Task: Create a due date automation trigger when advanced on, 2 hours after a card is due add checklist without checklist "Resume".
Action: Mouse moved to (904, 267)
Screenshot: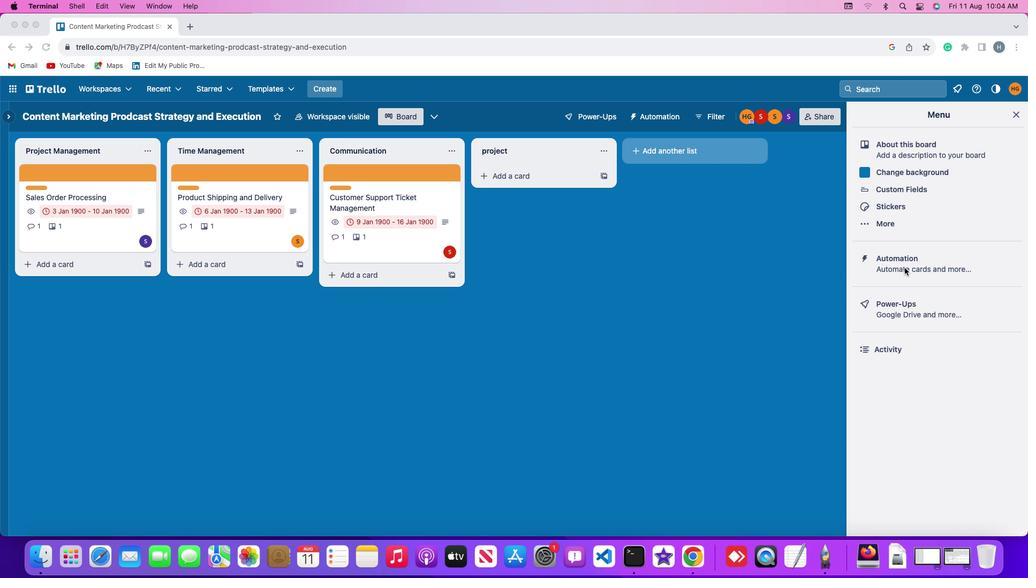 
Action: Mouse pressed left at (904, 267)
Screenshot: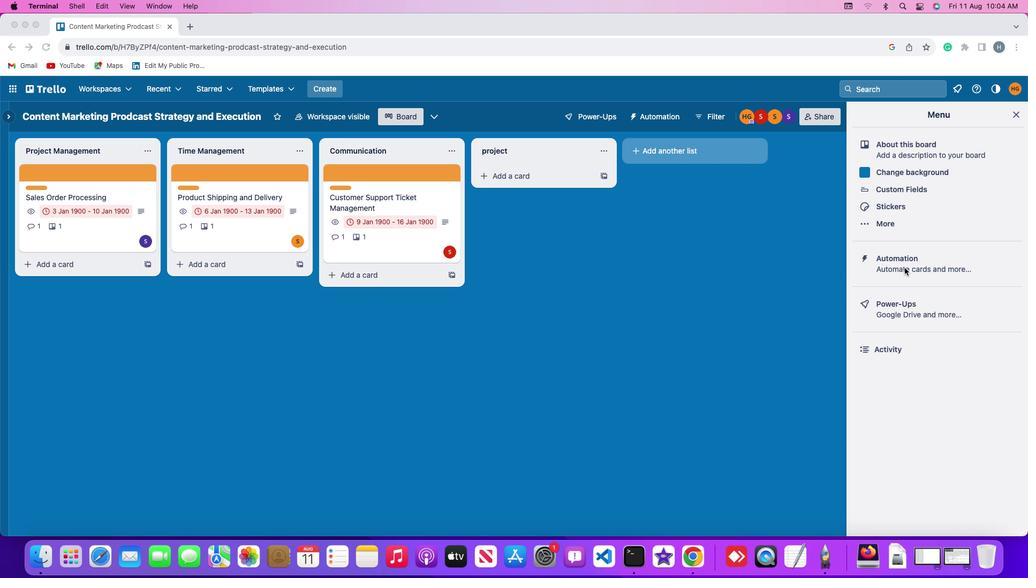 
Action: Mouse pressed left at (904, 267)
Screenshot: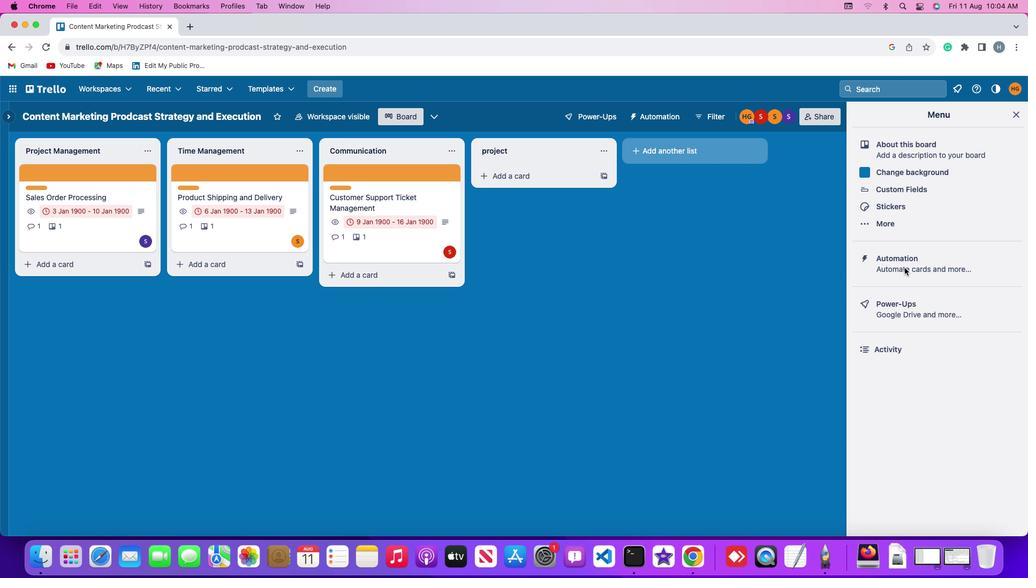 
Action: Mouse moved to (53, 256)
Screenshot: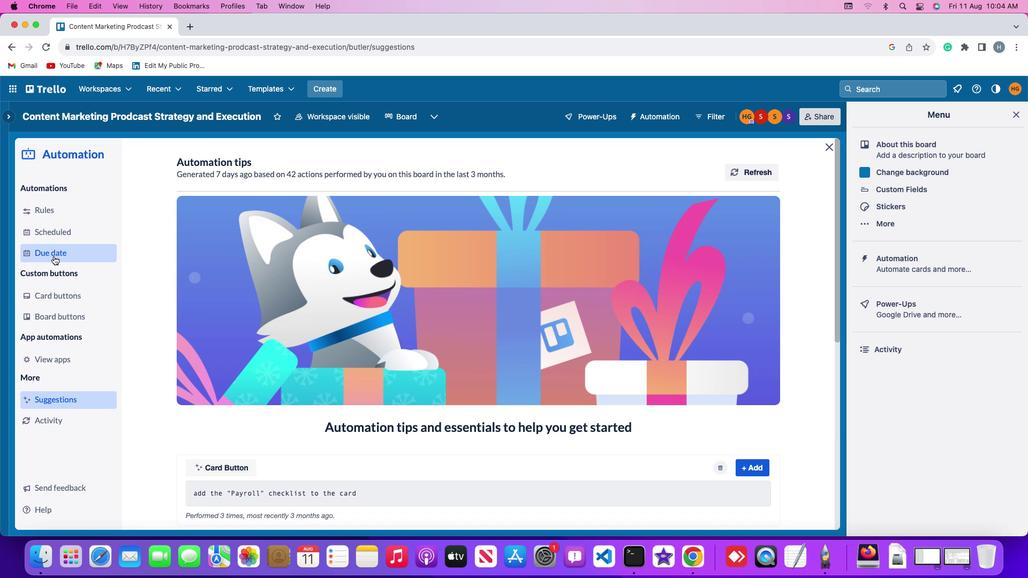 
Action: Mouse pressed left at (53, 256)
Screenshot: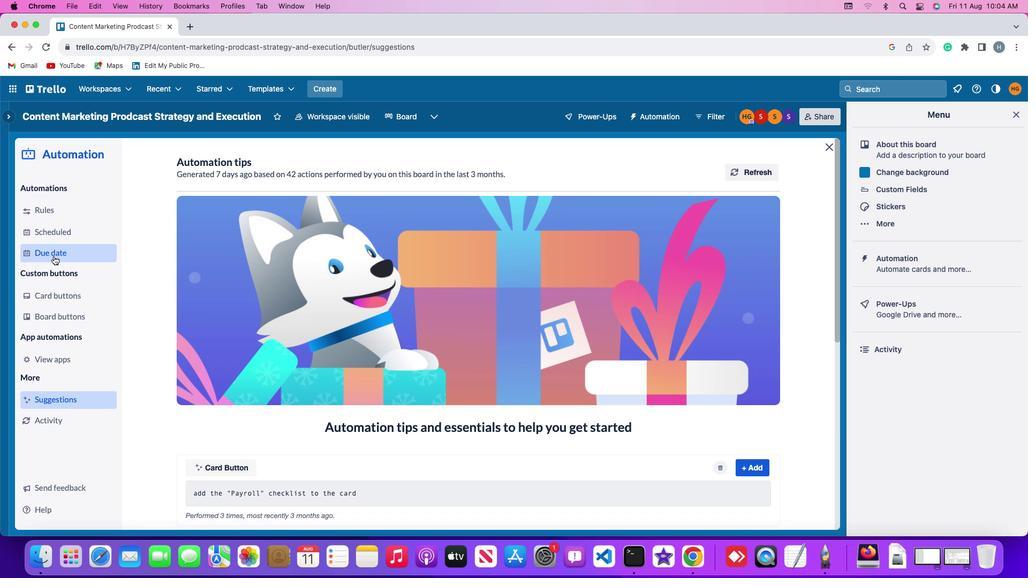 
Action: Mouse moved to (714, 164)
Screenshot: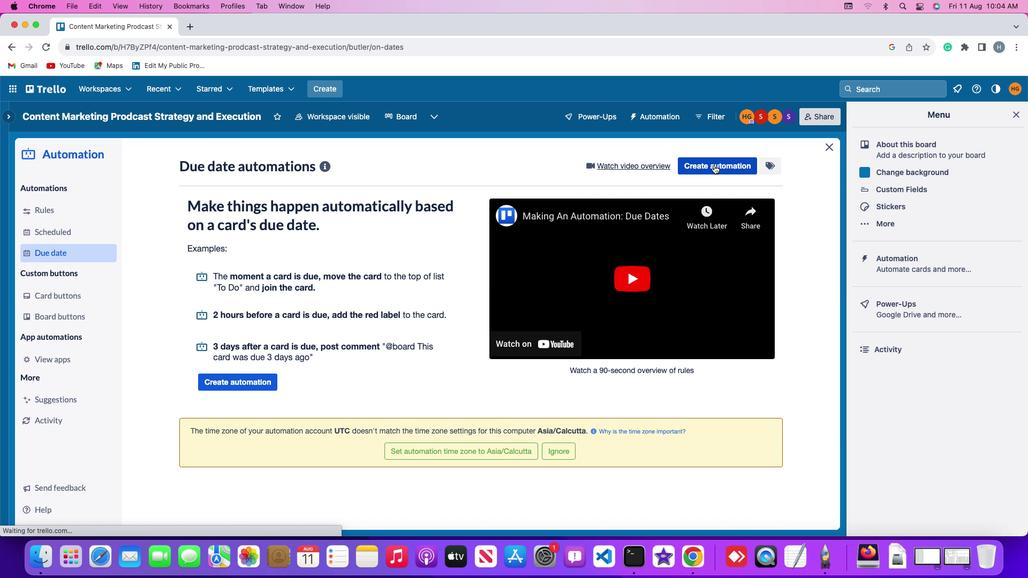 
Action: Mouse pressed left at (714, 164)
Screenshot: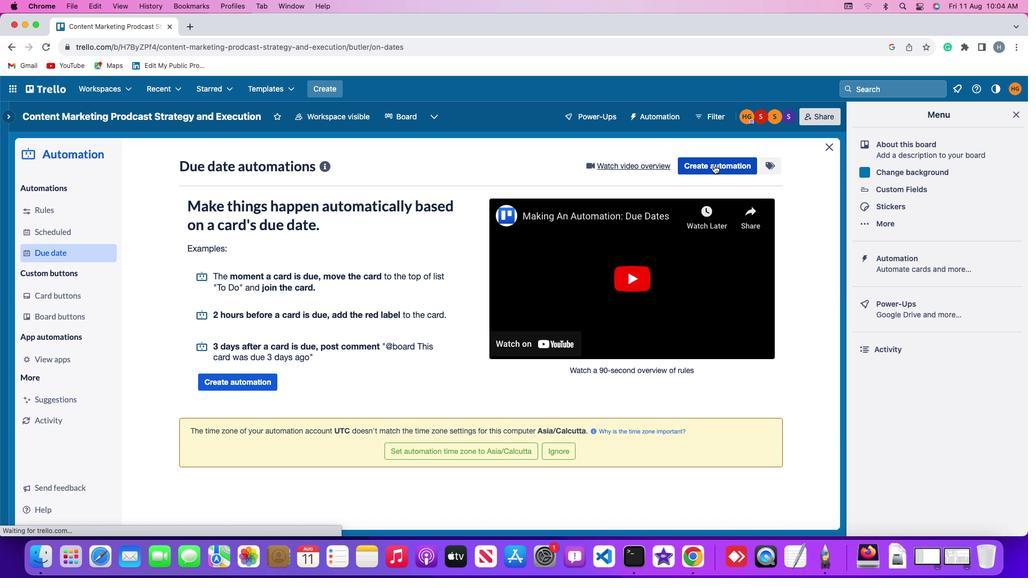 
Action: Mouse moved to (200, 270)
Screenshot: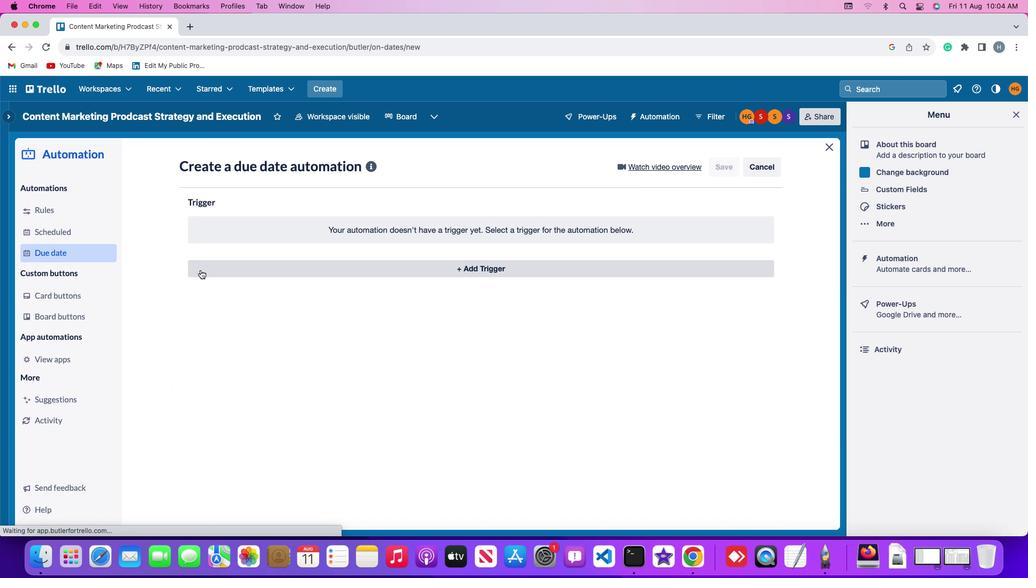 
Action: Mouse pressed left at (200, 270)
Screenshot: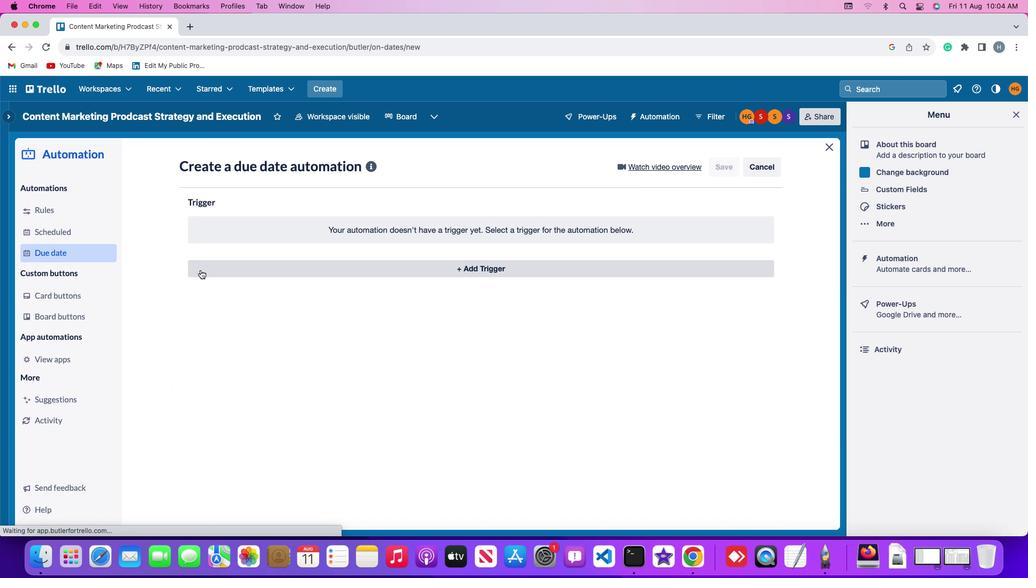 
Action: Mouse moved to (208, 433)
Screenshot: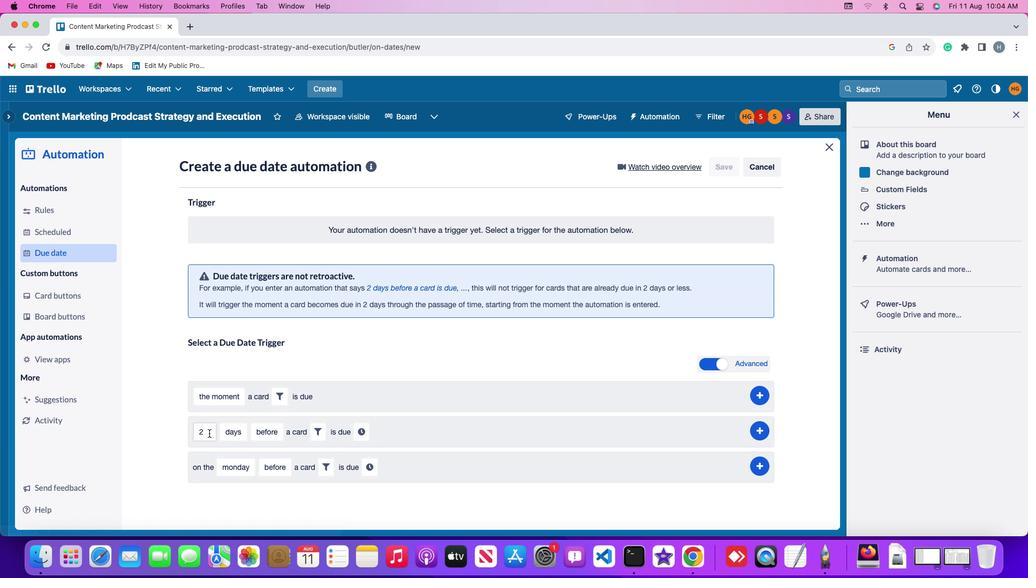 
Action: Mouse pressed left at (208, 433)
Screenshot: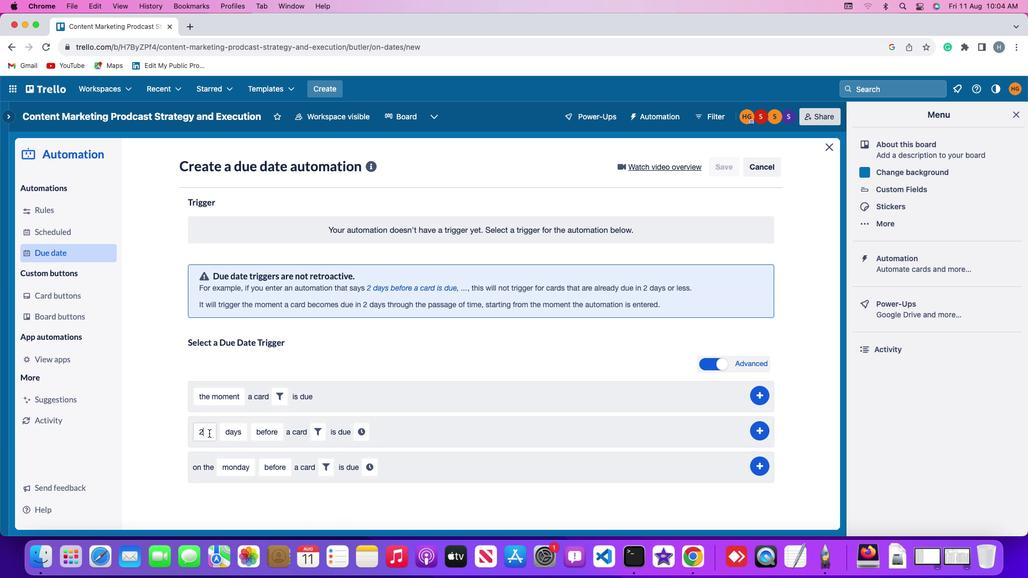 
Action: Key pressed Key.backspace
Screenshot: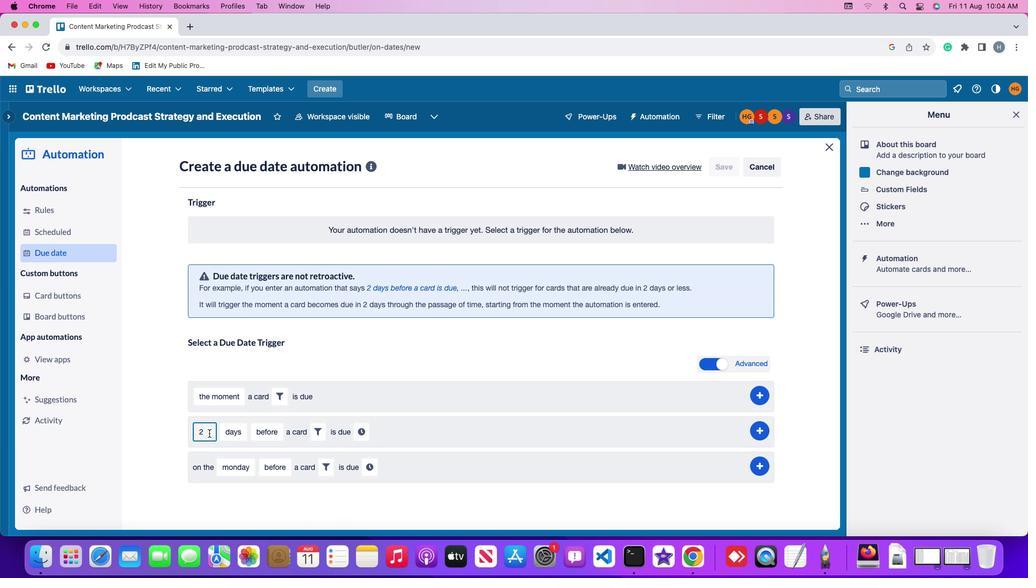 
Action: Mouse moved to (208, 433)
Screenshot: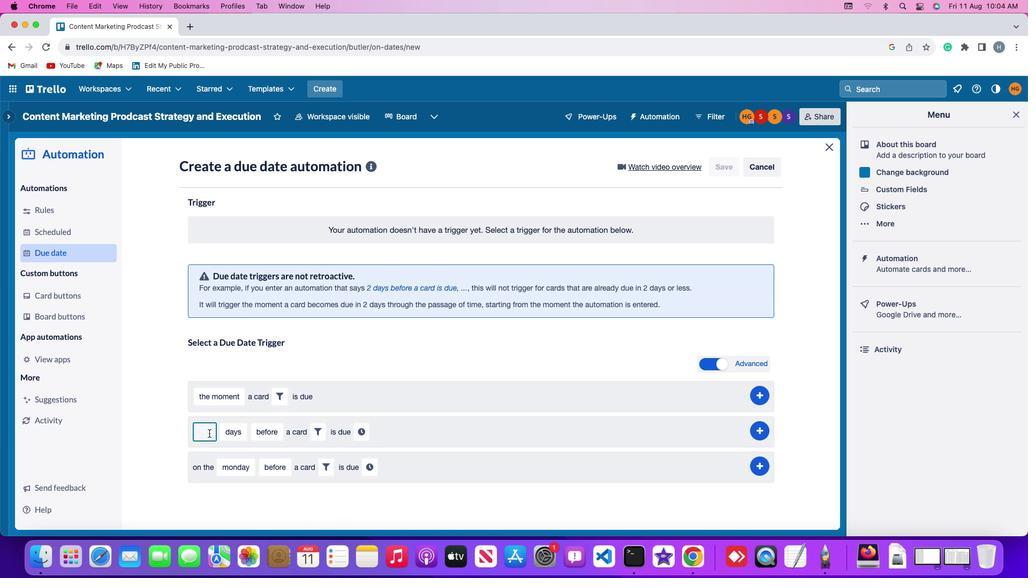 
Action: Key pressed '2'
Screenshot: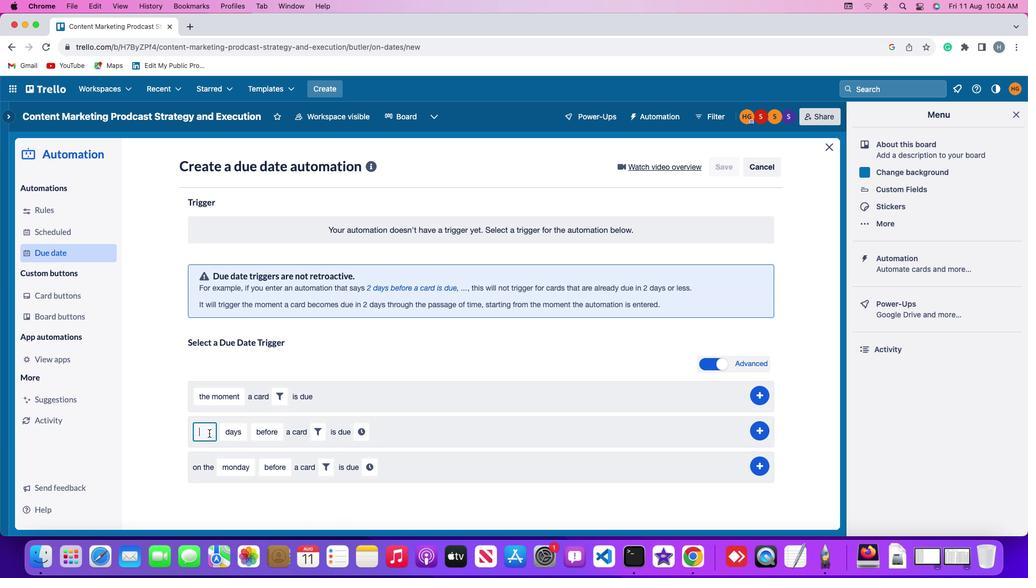 
Action: Mouse moved to (224, 434)
Screenshot: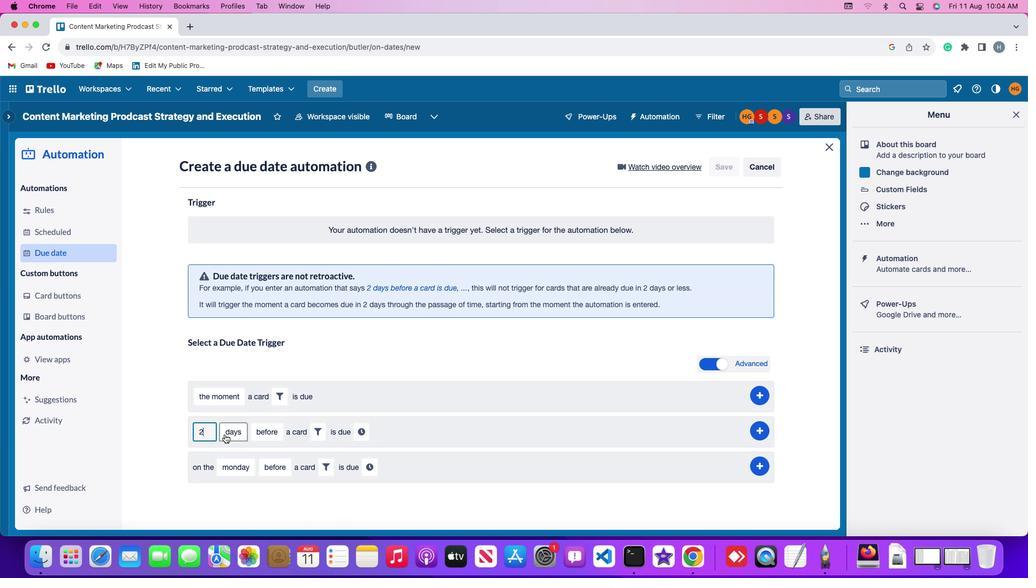 
Action: Mouse pressed left at (224, 434)
Screenshot: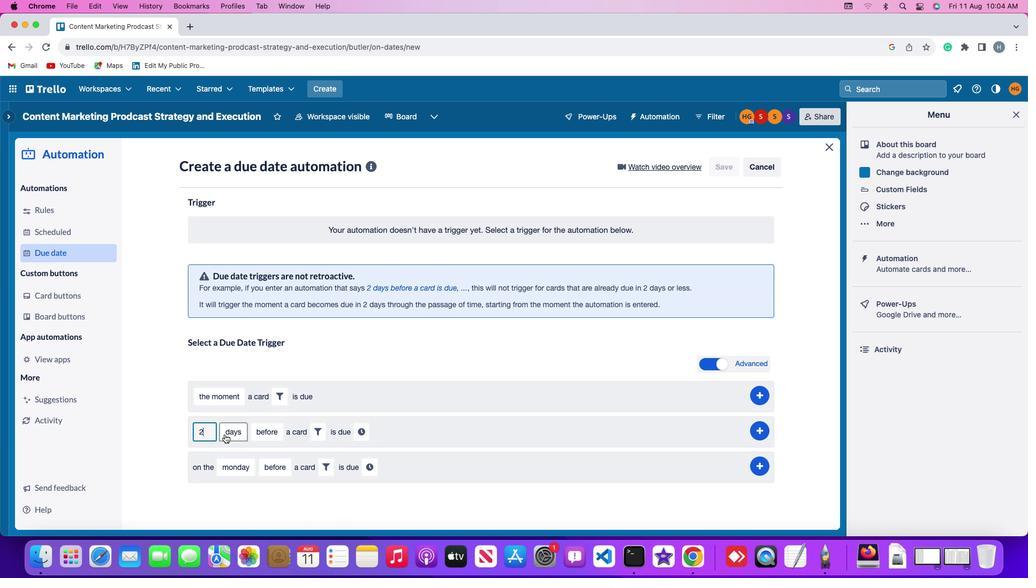 
Action: Mouse moved to (231, 494)
Screenshot: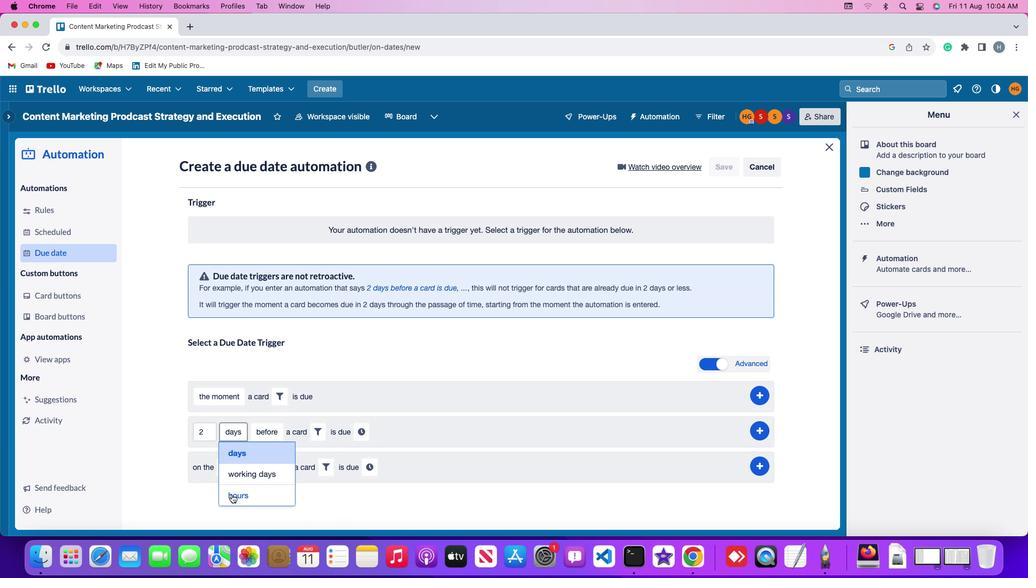
Action: Mouse pressed left at (231, 494)
Screenshot: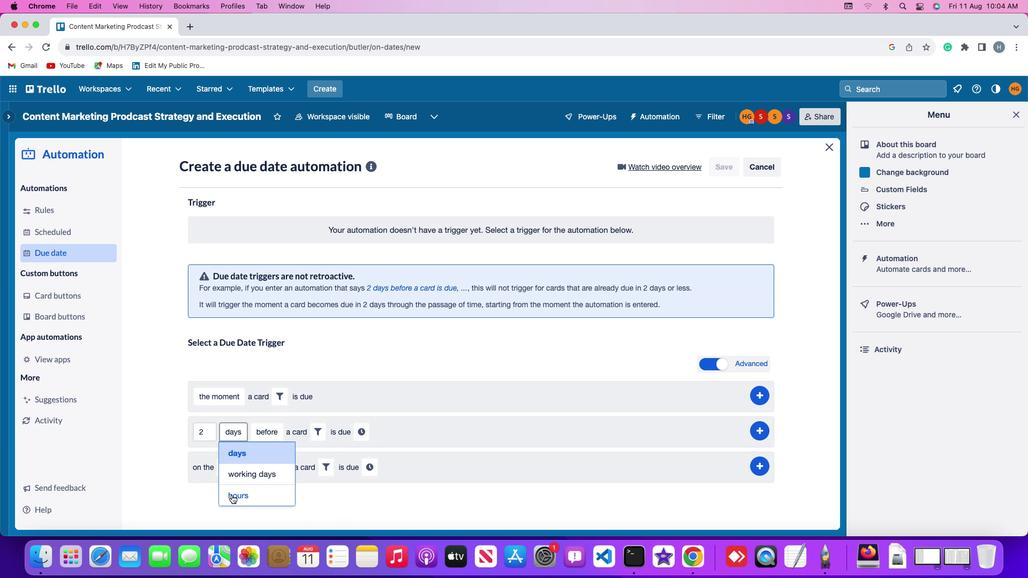 
Action: Mouse moved to (270, 436)
Screenshot: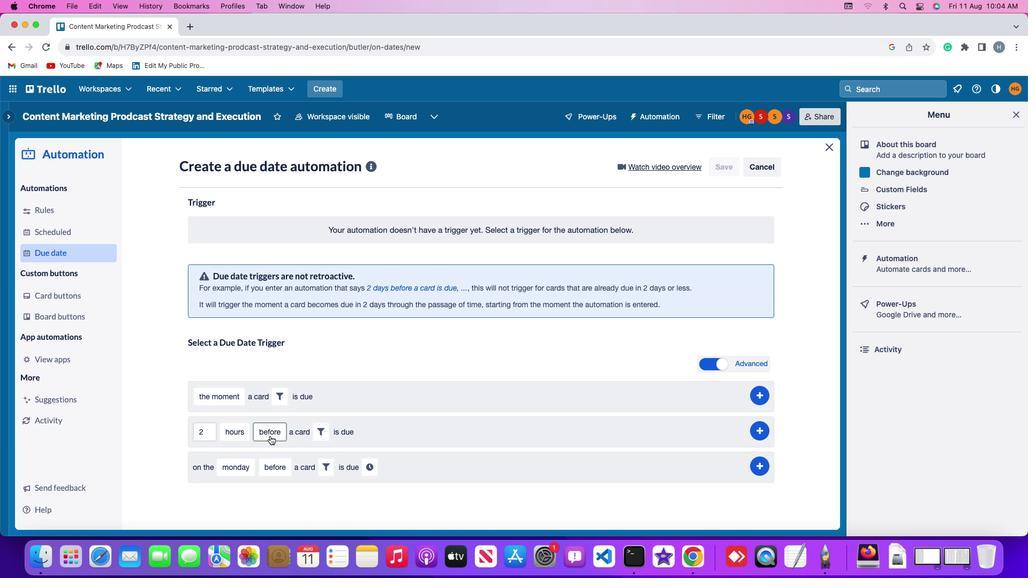 
Action: Mouse pressed left at (270, 436)
Screenshot: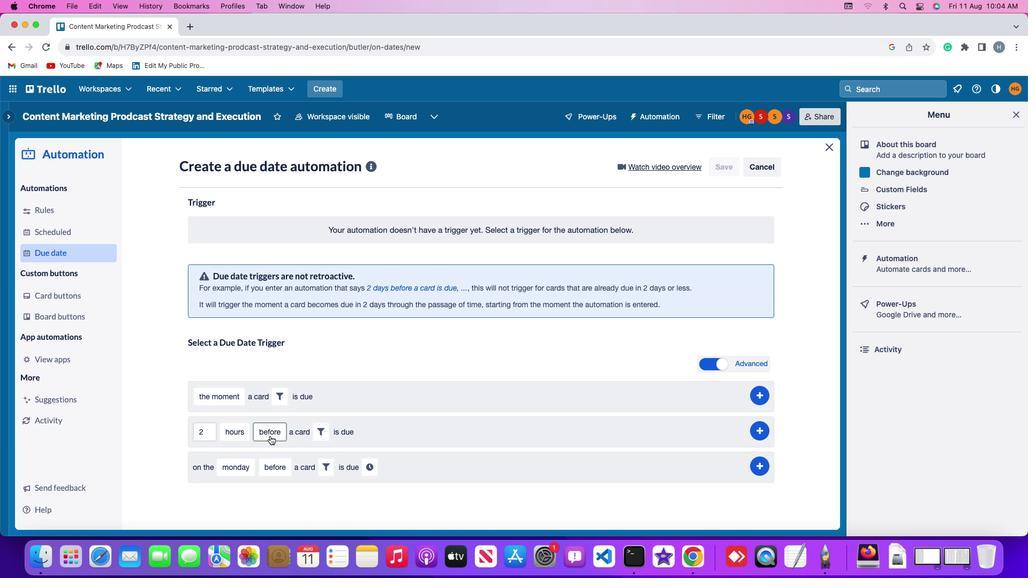 
Action: Mouse moved to (274, 474)
Screenshot: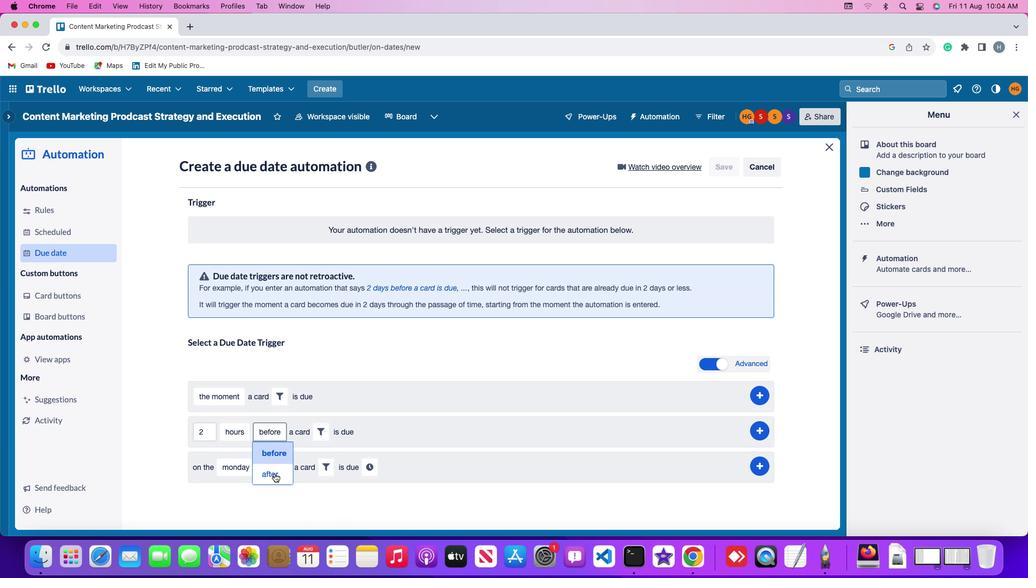 
Action: Mouse pressed left at (274, 474)
Screenshot: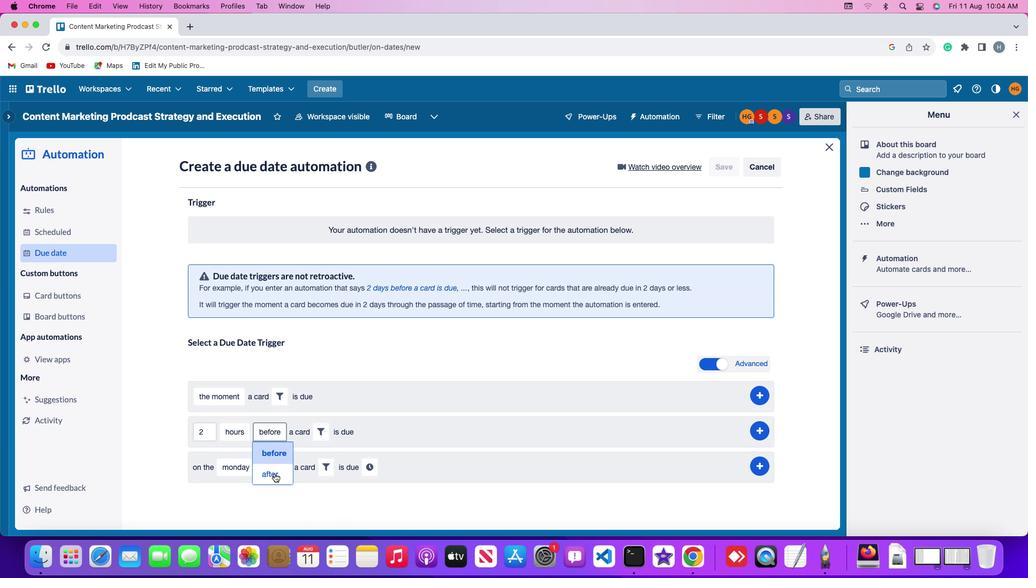 
Action: Mouse moved to (317, 434)
Screenshot: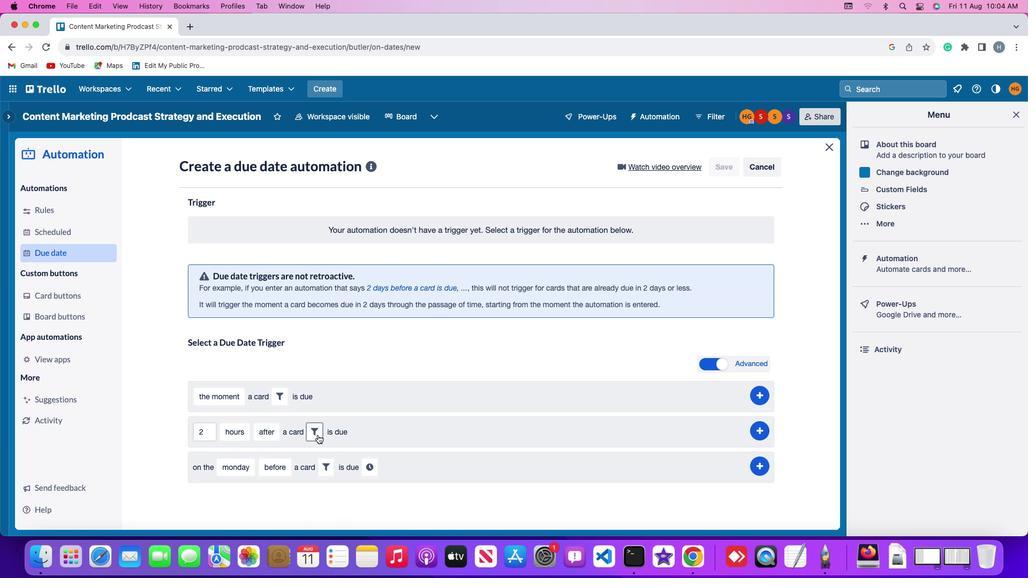 
Action: Mouse pressed left at (317, 434)
Screenshot: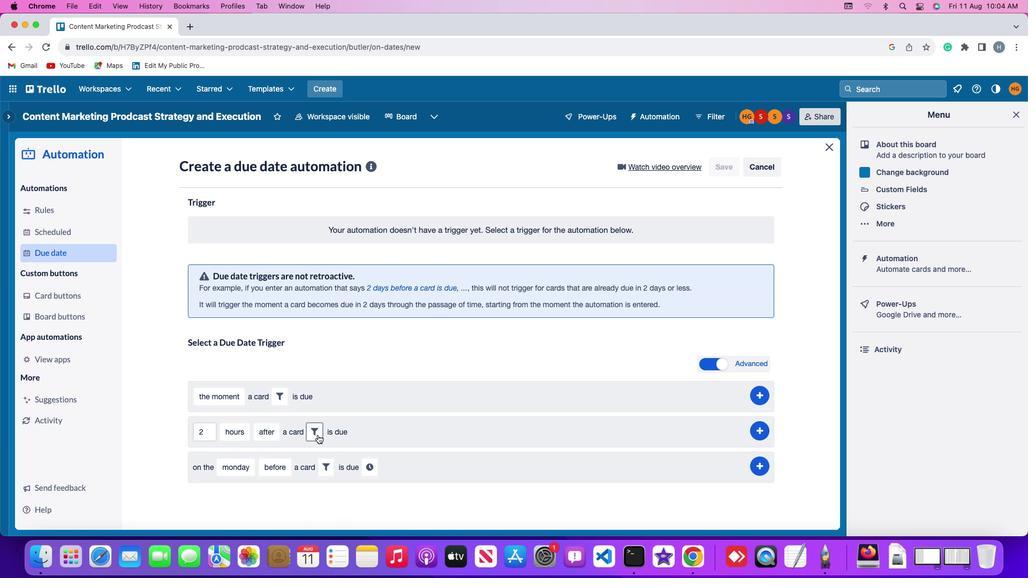 
Action: Mouse moved to (411, 467)
Screenshot: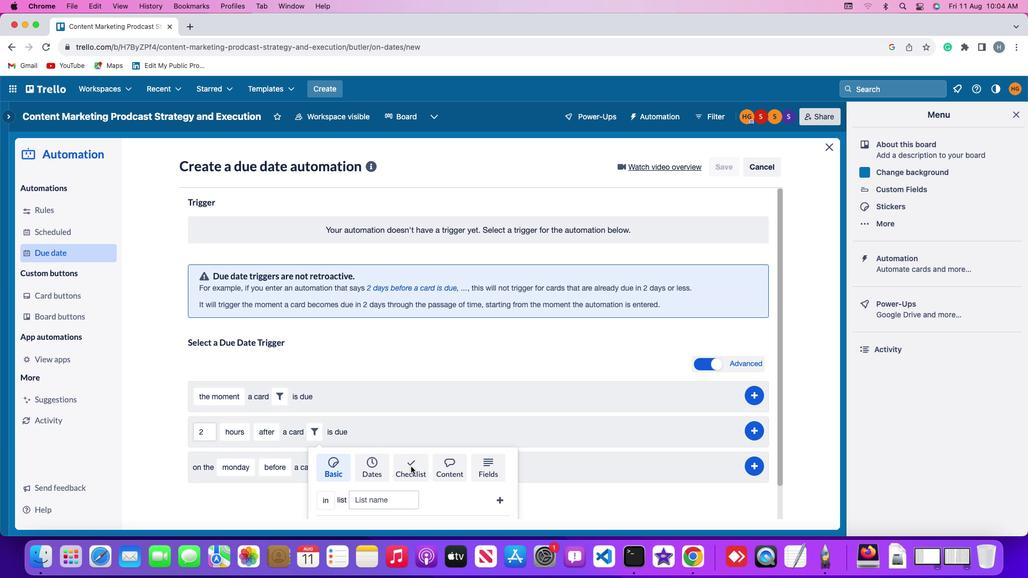 
Action: Mouse pressed left at (411, 467)
Screenshot: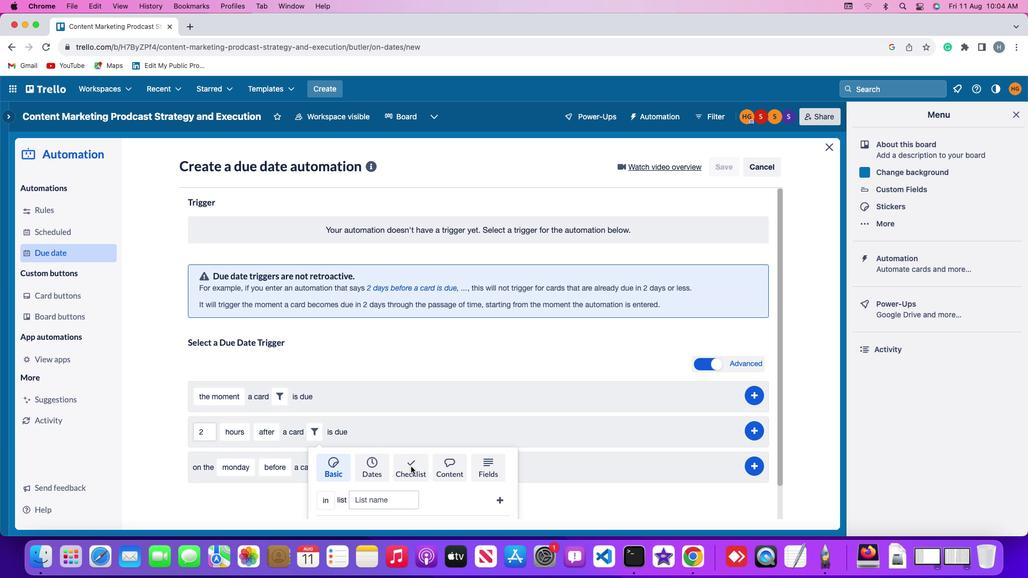 
Action: Mouse moved to (337, 500)
Screenshot: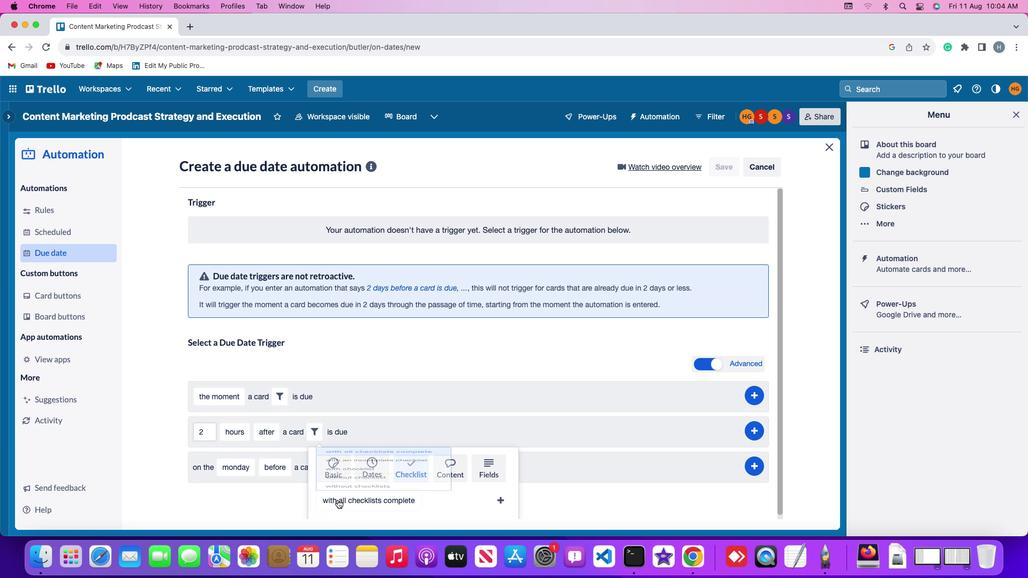 
Action: Mouse pressed left at (337, 500)
Screenshot: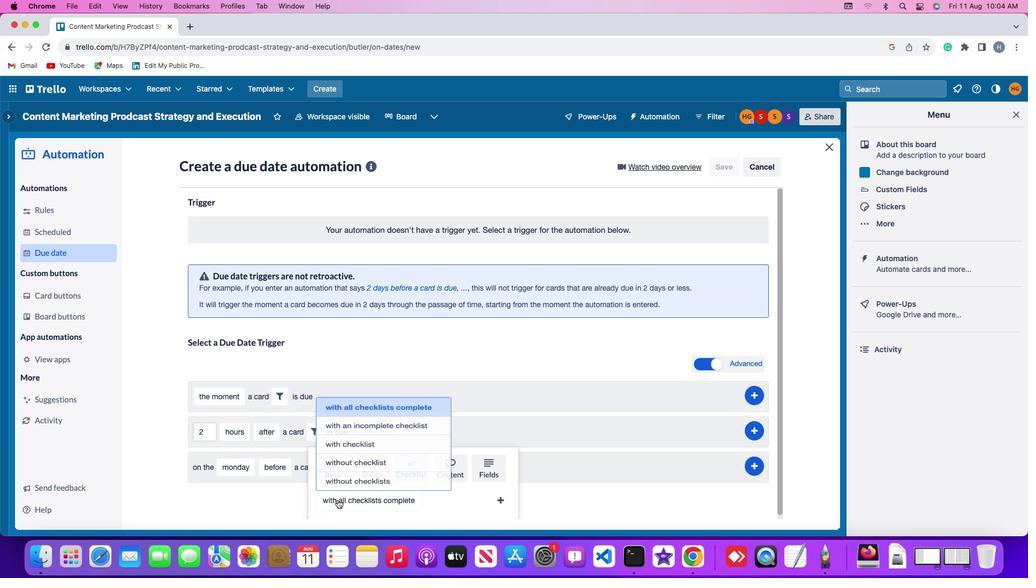 
Action: Mouse moved to (348, 456)
Screenshot: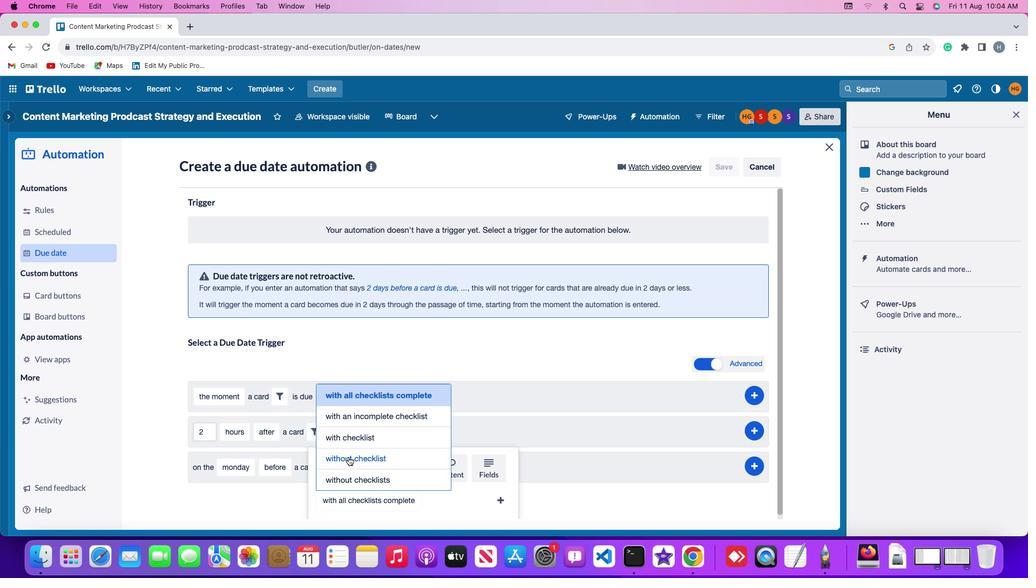 
Action: Mouse pressed left at (348, 456)
Screenshot: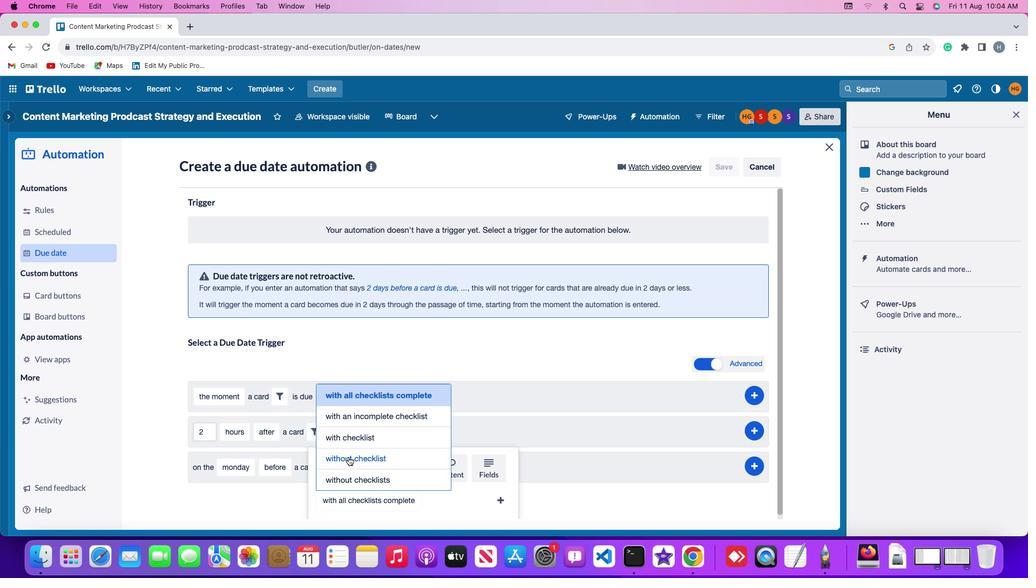 
Action: Mouse moved to (408, 505)
Screenshot: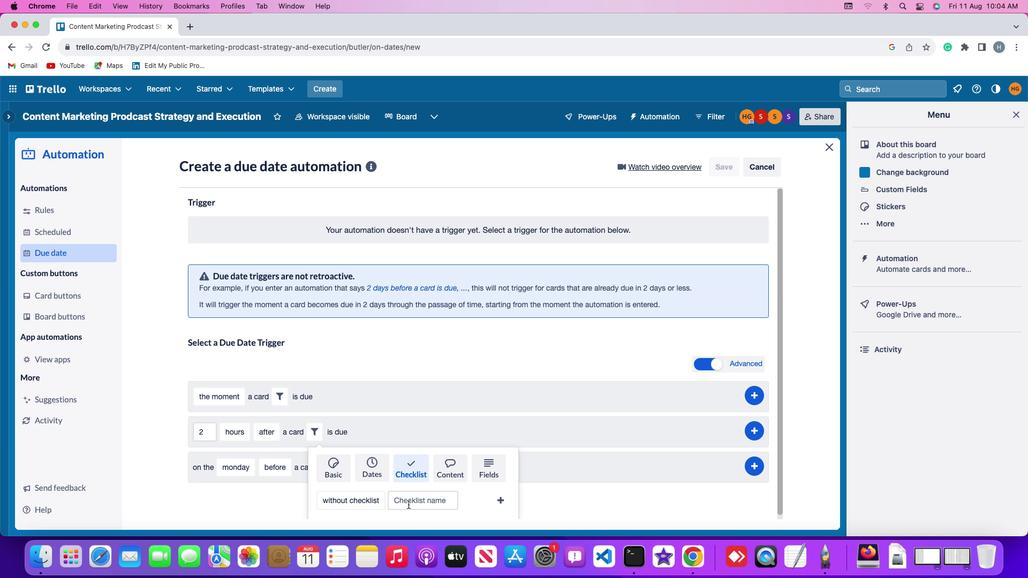 
Action: Mouse pressed left at (408, 505)
Screenshot: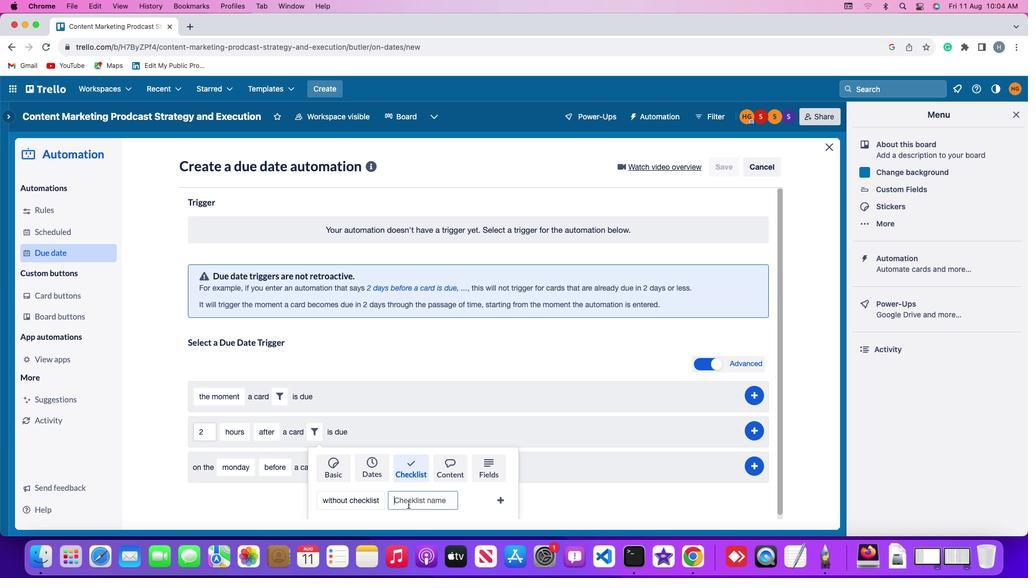 
Action: Mouse moved to (409, 503)
Screenshot: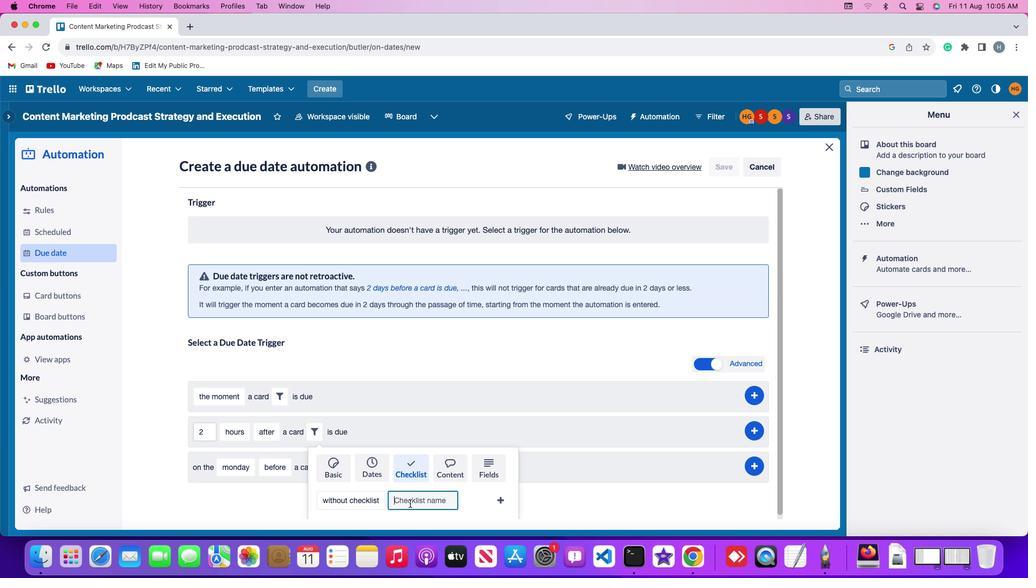 
Action: Key pressed Key.shift'R''e''s''u''m''e'
Screenshot: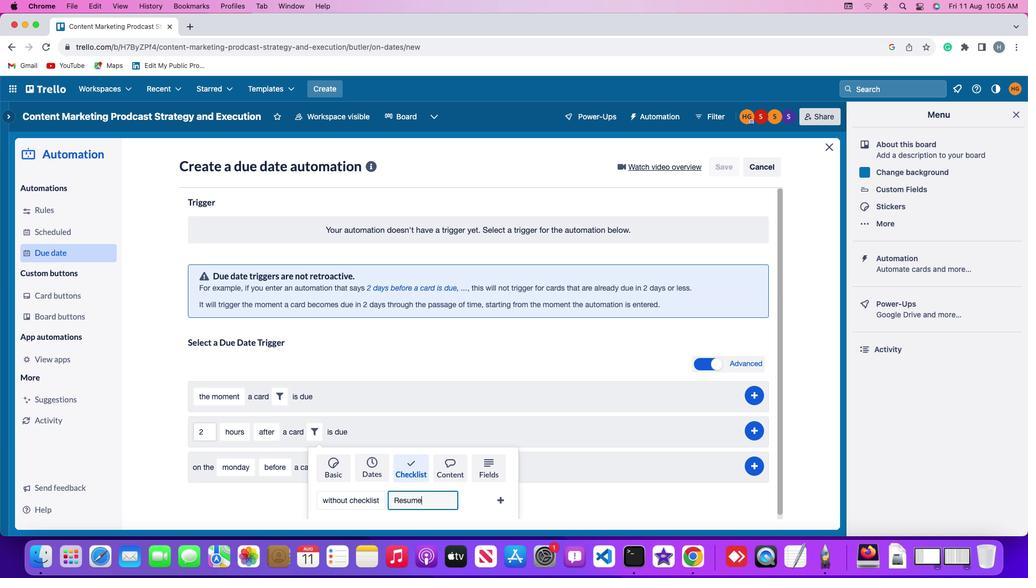 
Action: Mouse moved to (500, 497)
Screenshot: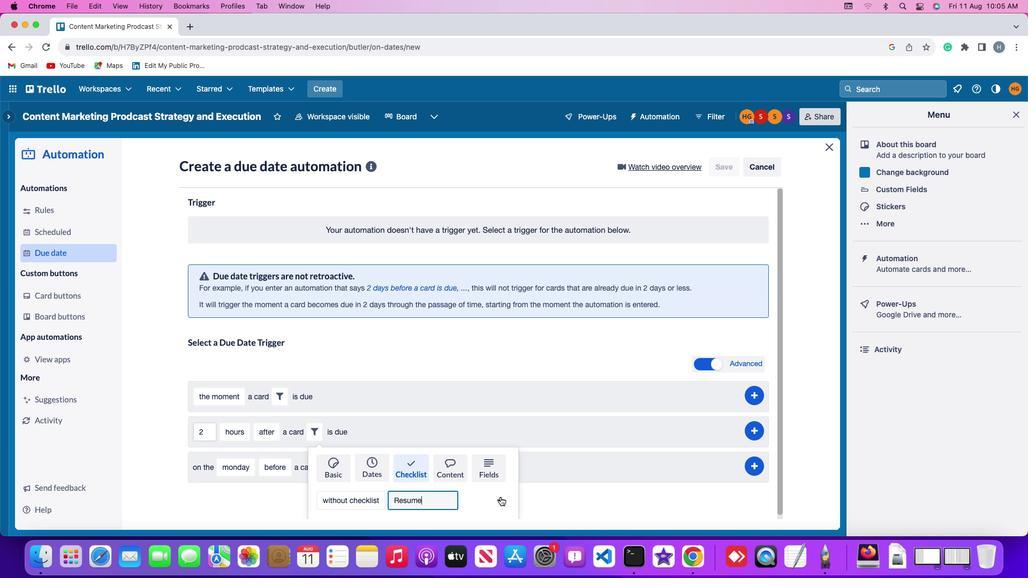 
Action: Mouse pressed left at (500, 497)
Screenshot: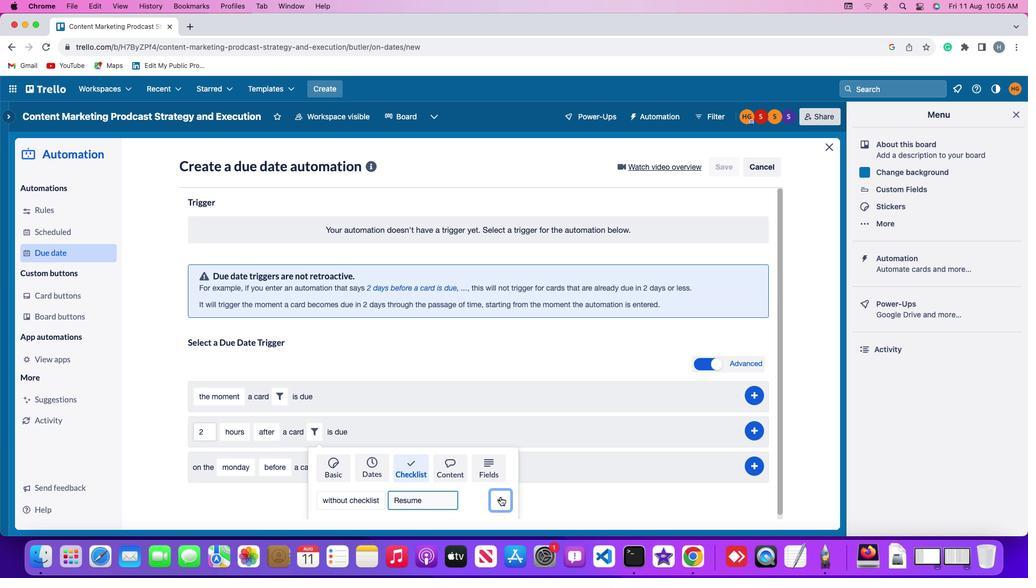 
Action: Mouse moved to (759, 428)
Screenshot: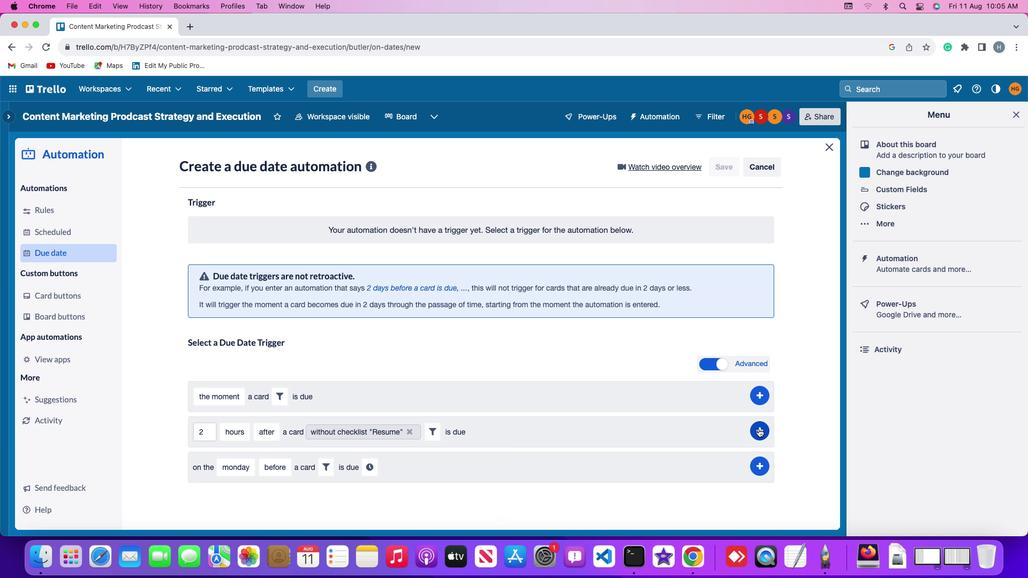 
Action: Mouse pressed left at (759, 428)
Screenshot: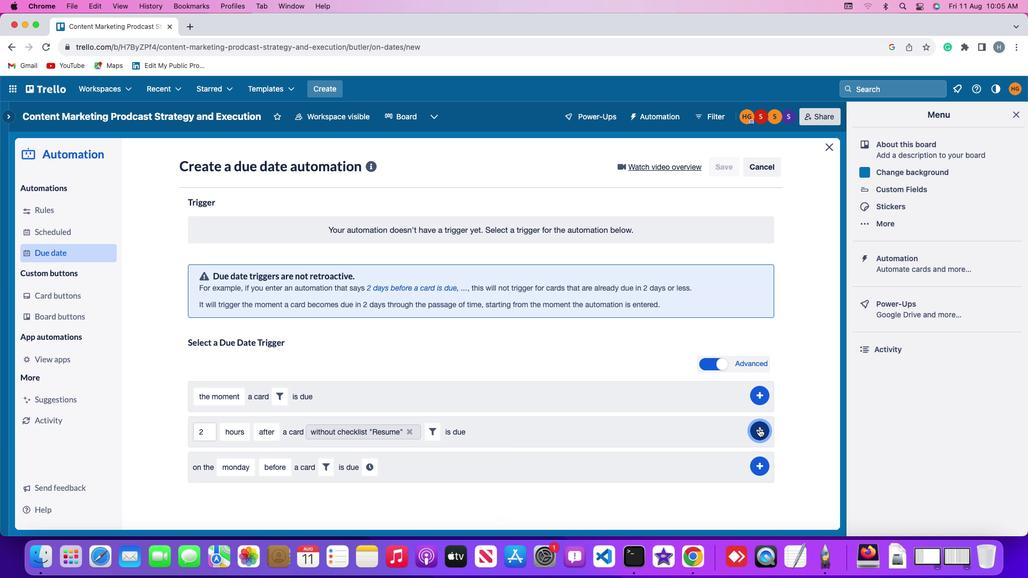 
Action: Mouse moved to (809, 377)
Screenshot: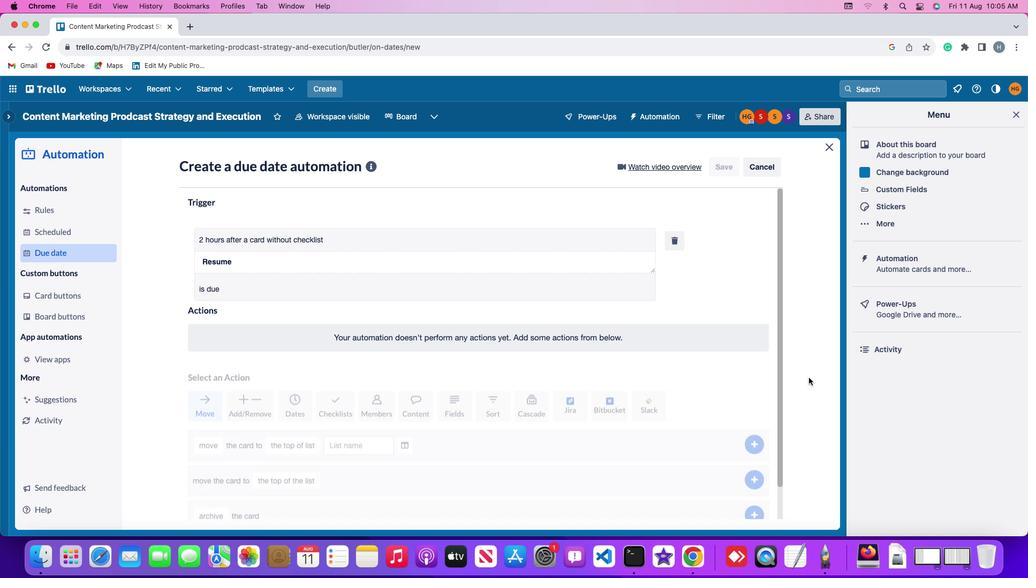 
